 Task: Add Brown Cow Strawberry Cream Top Yogurt to the cart.
Action: Mouse moved to (18, 106)
Screenshot: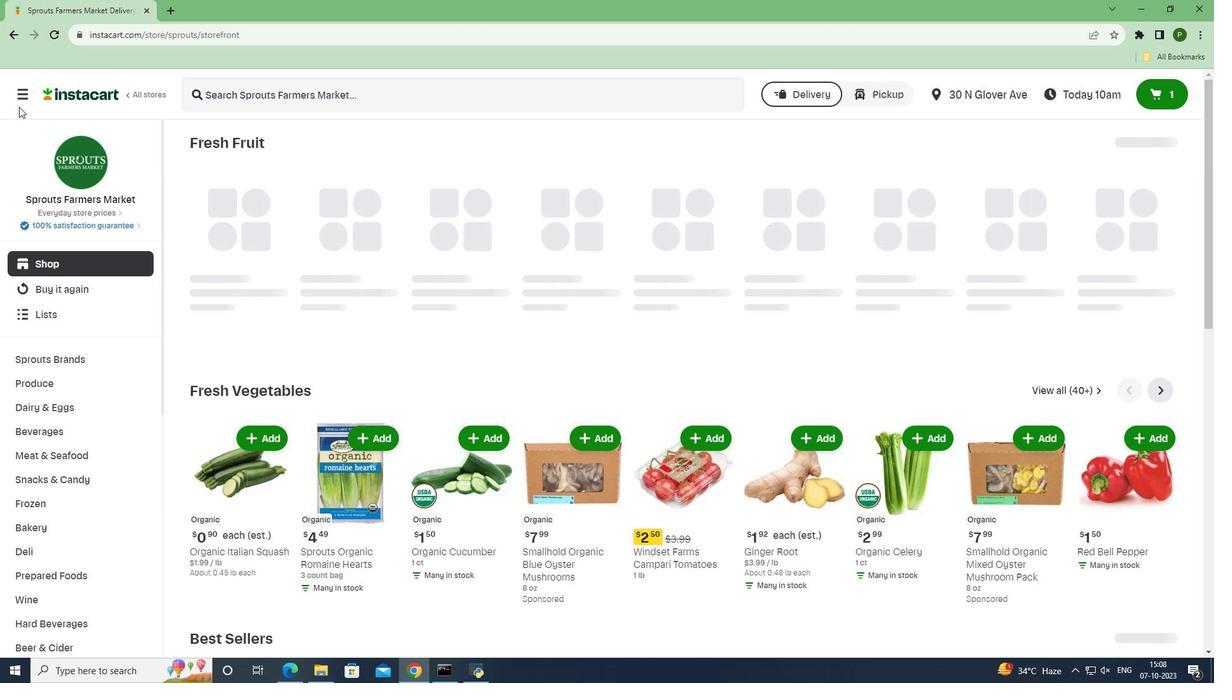 
Action: Mouse pressed left at (18, 106)
Screenshot: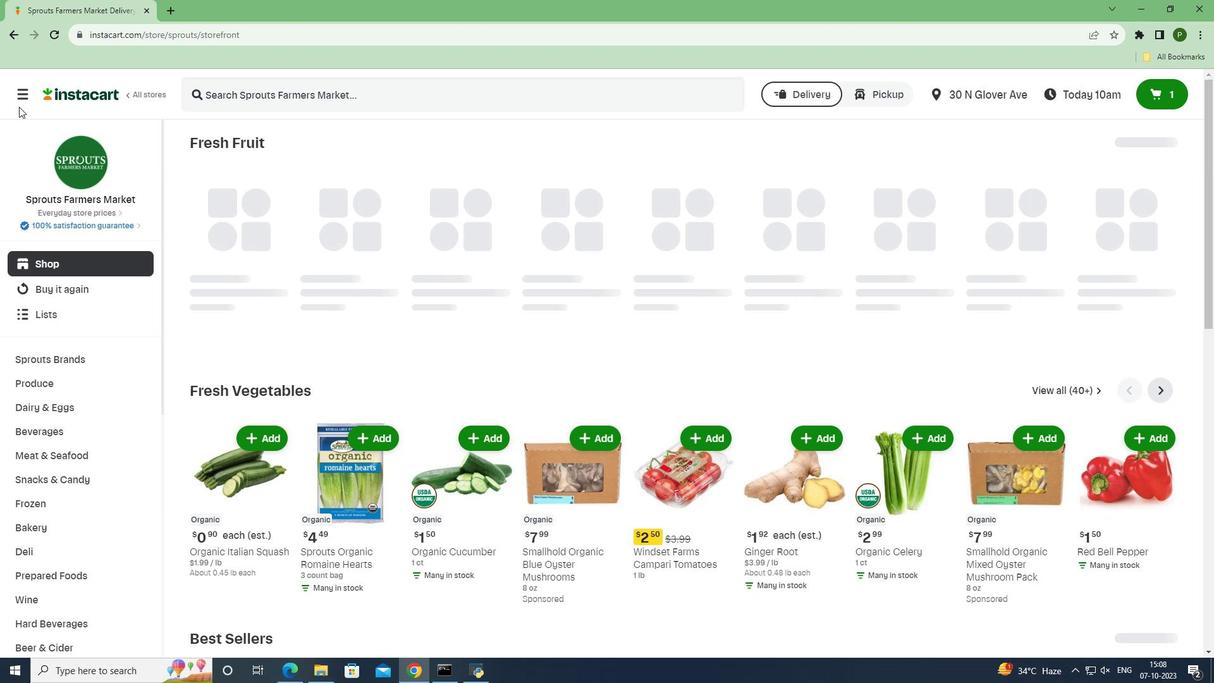 
Action: Mouse moved to (18, 104)
Screenshot: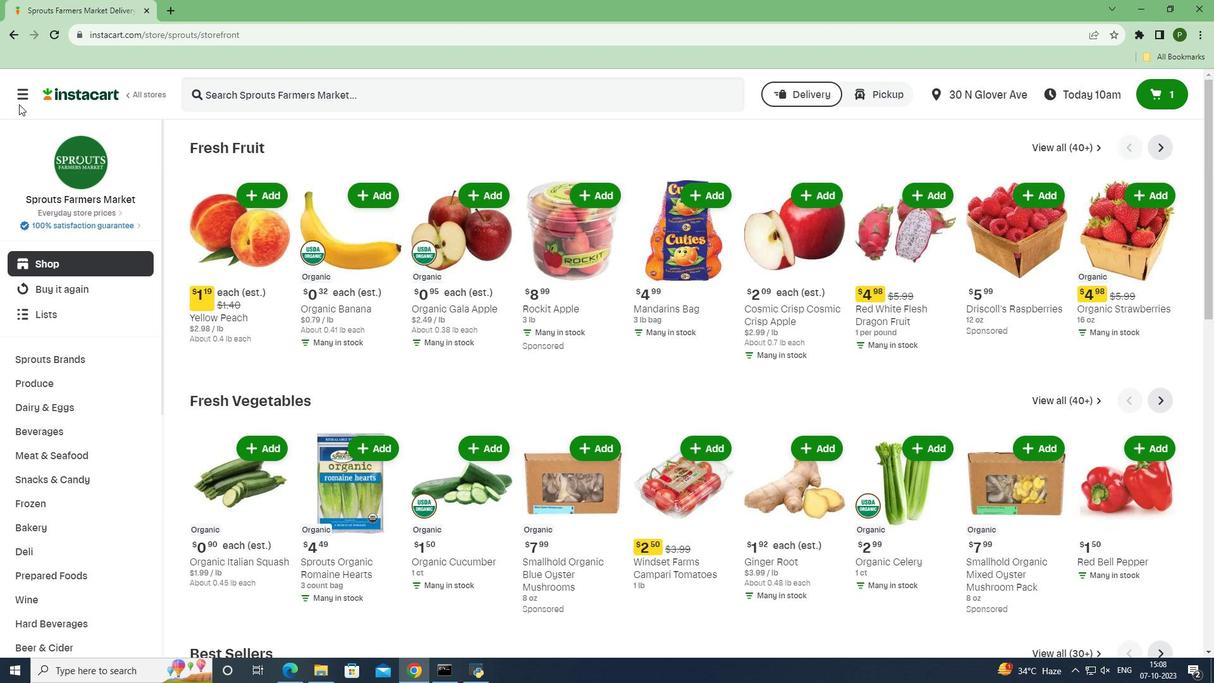 
Action: Mouse pressed left at (18, 104)
Screenshot: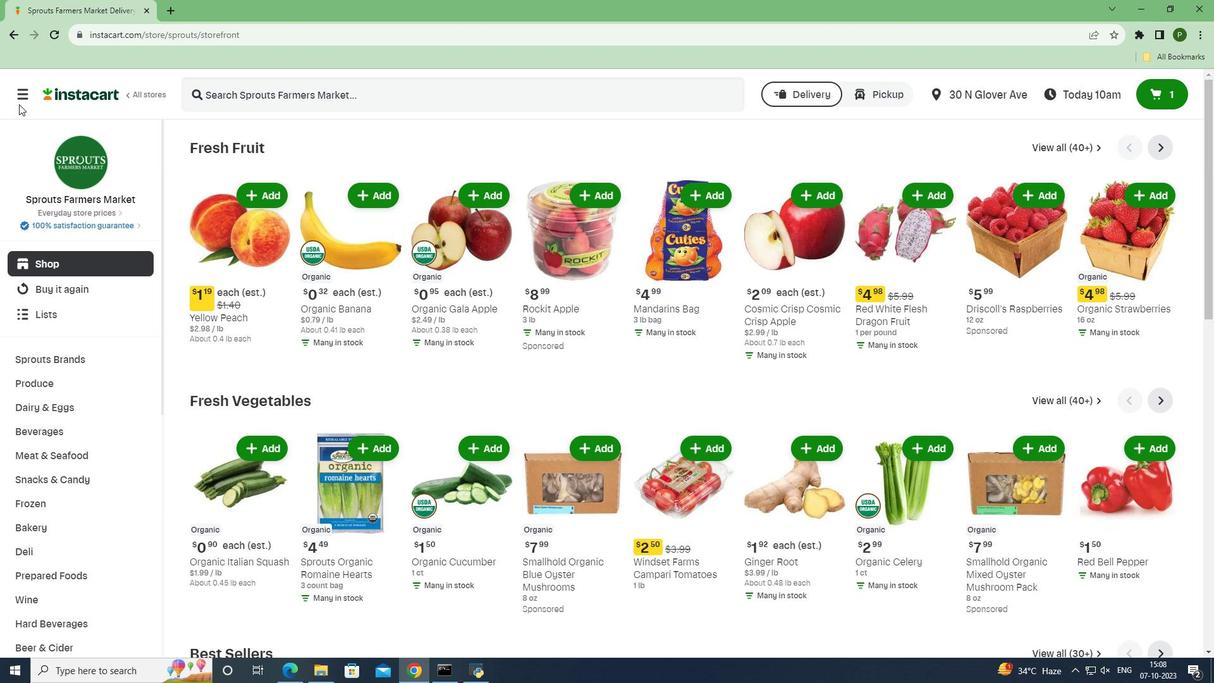 
Action: Mouse moved to (18, 101)
Screenshot: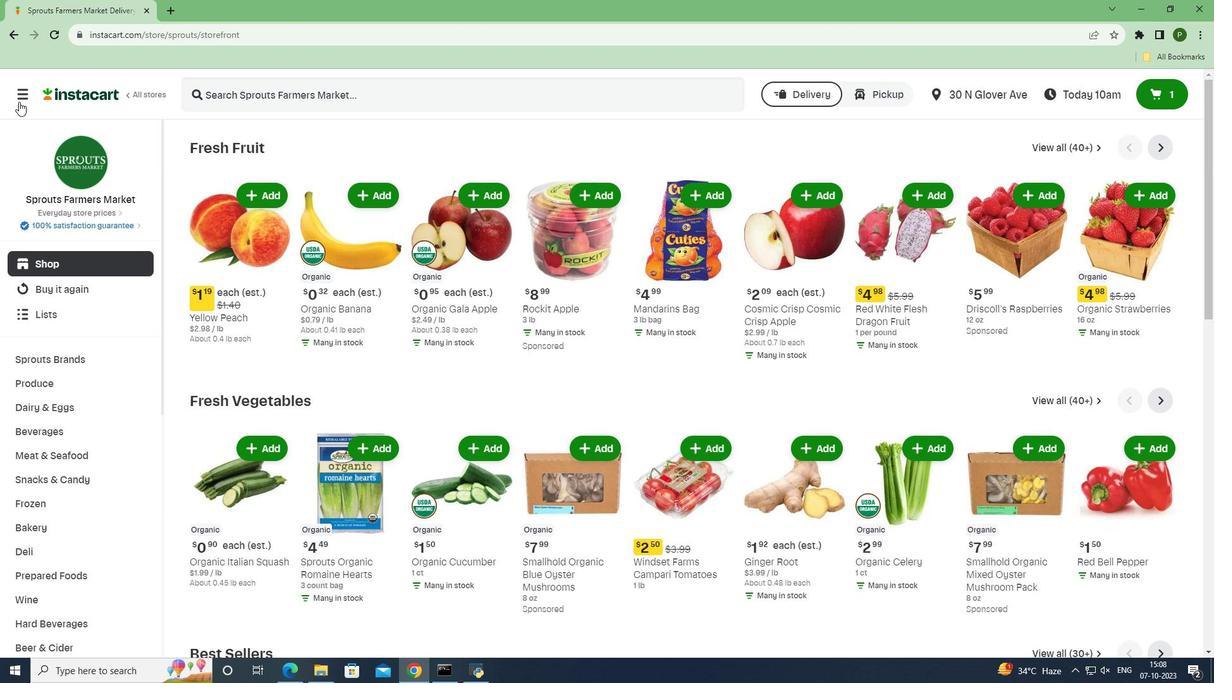 
Action: Mouse pressed left at (18, 101)
Screenshot: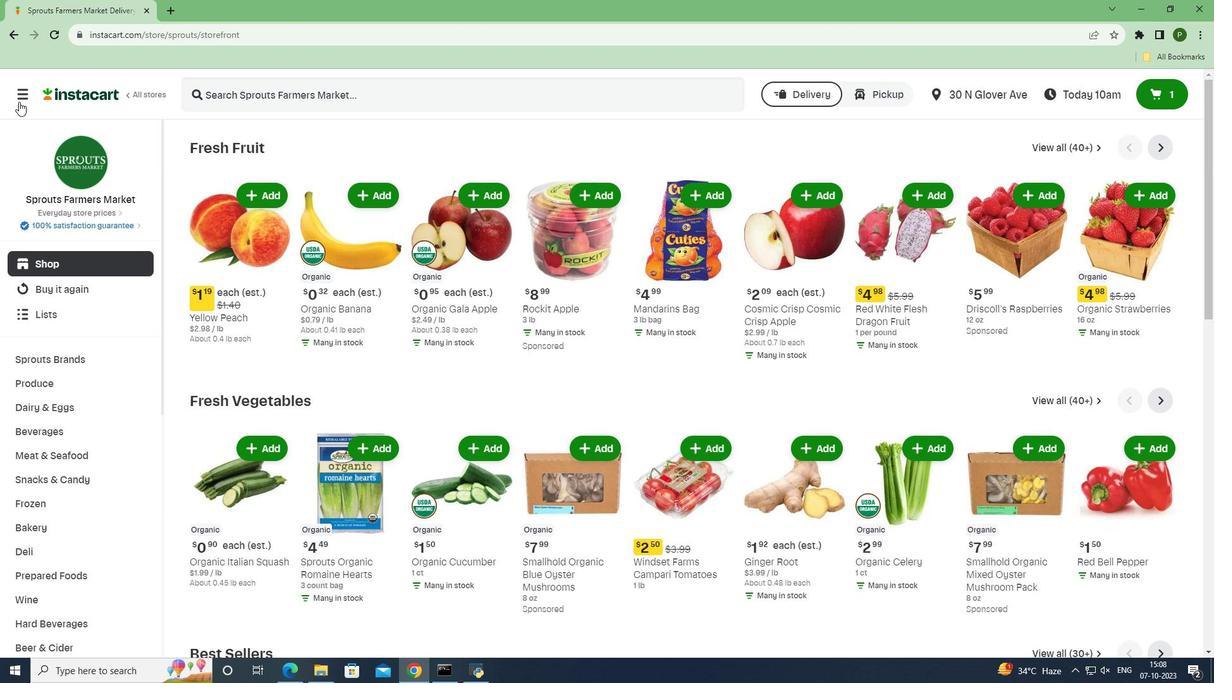 
Action: Mouse moved to (58, 327)
Screenshot: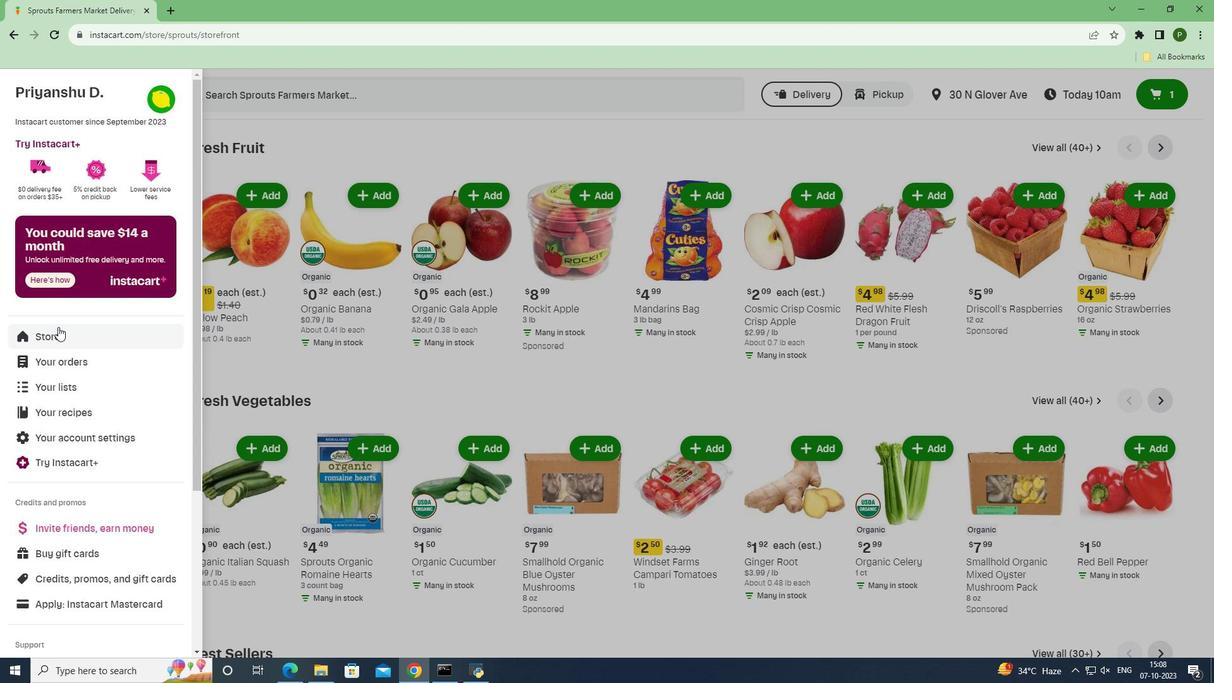 
Action: Mouse pressed left at (58, 327)
Screenshot: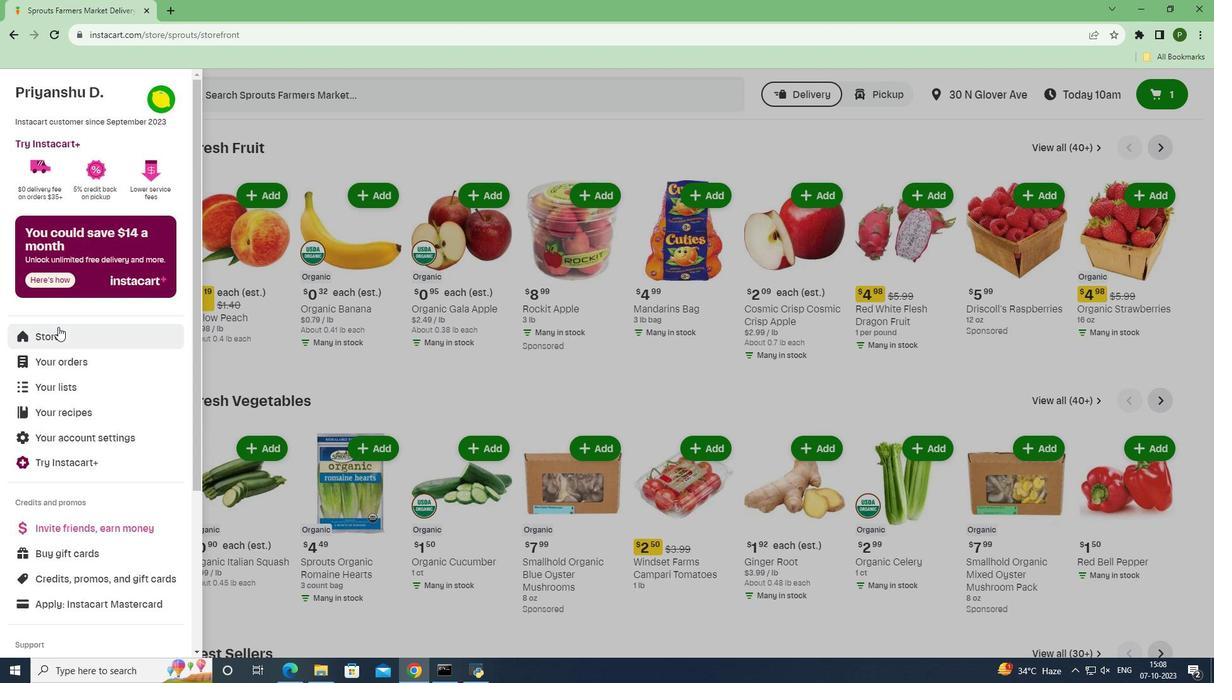 
Action: Mouse moved to (285, 141)
Screenshot: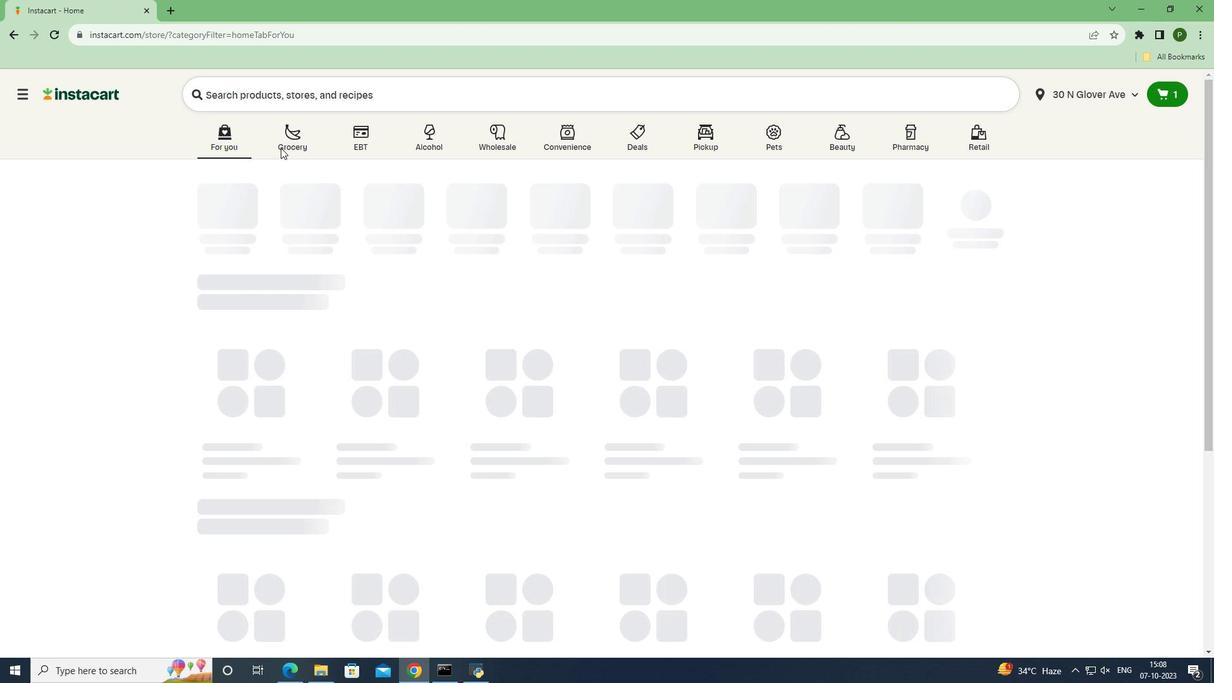 
Action: Mouse pressed left at (285, 141)
Screenshot: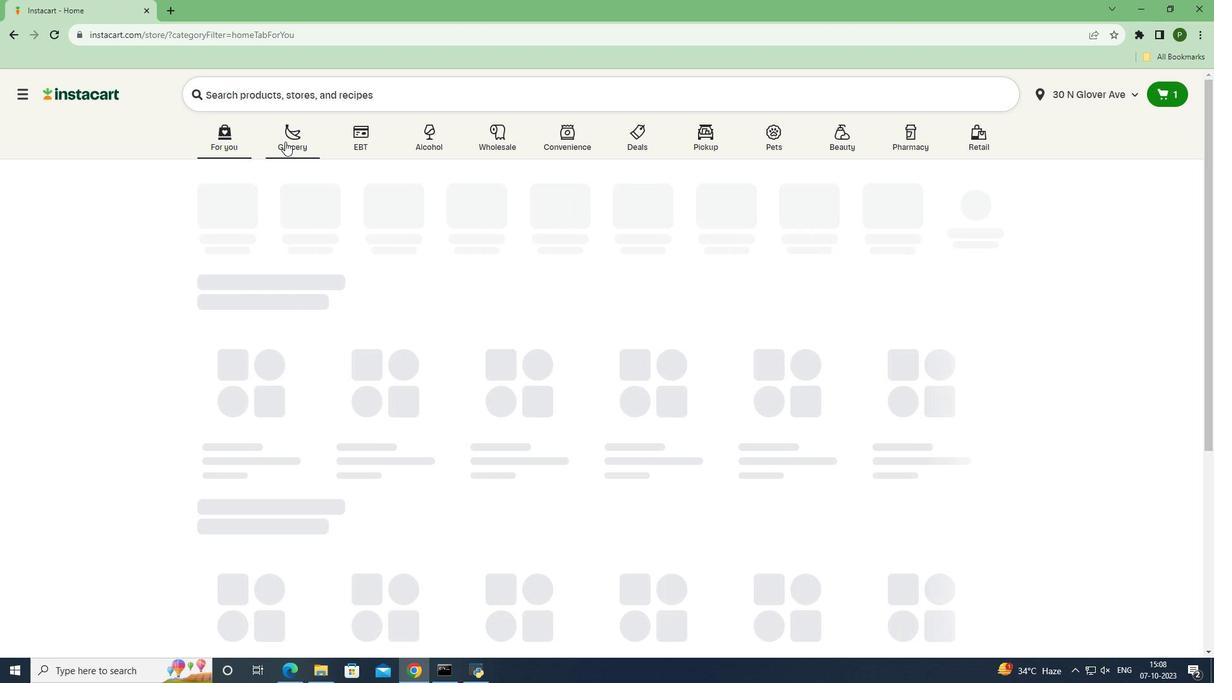 
Action: Mouse moved to (278, 214)
Screenshot: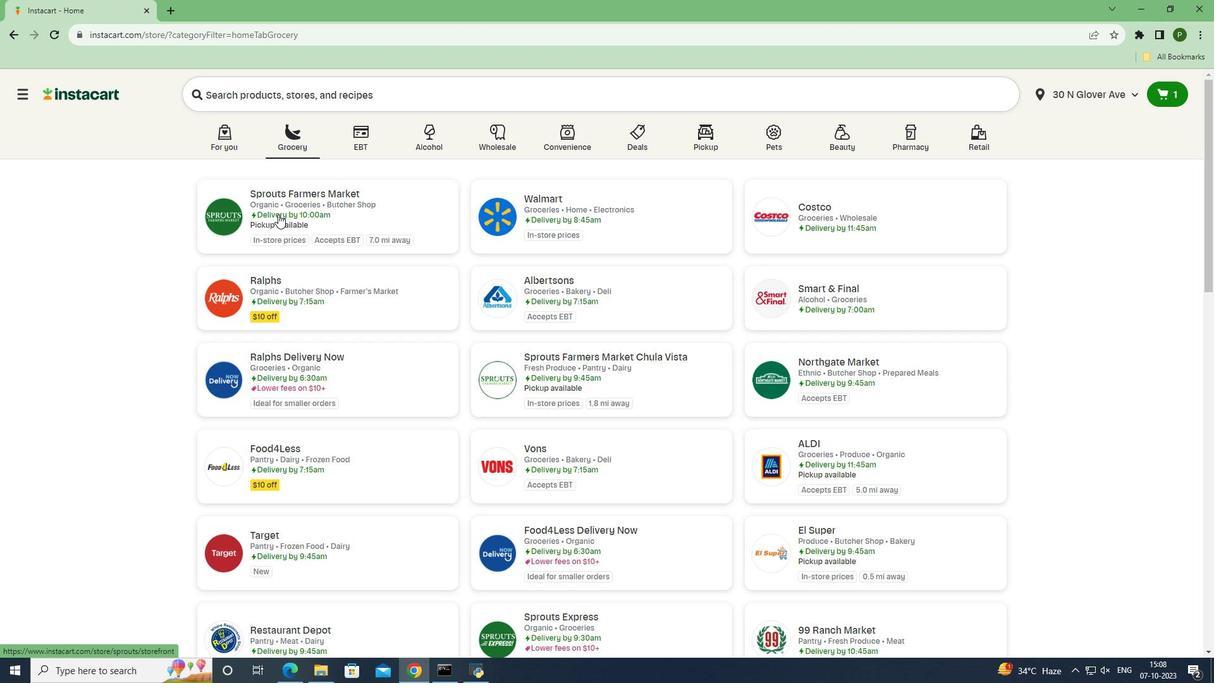 
Action: Mouse pressed left at (278, 214)
Screenshot: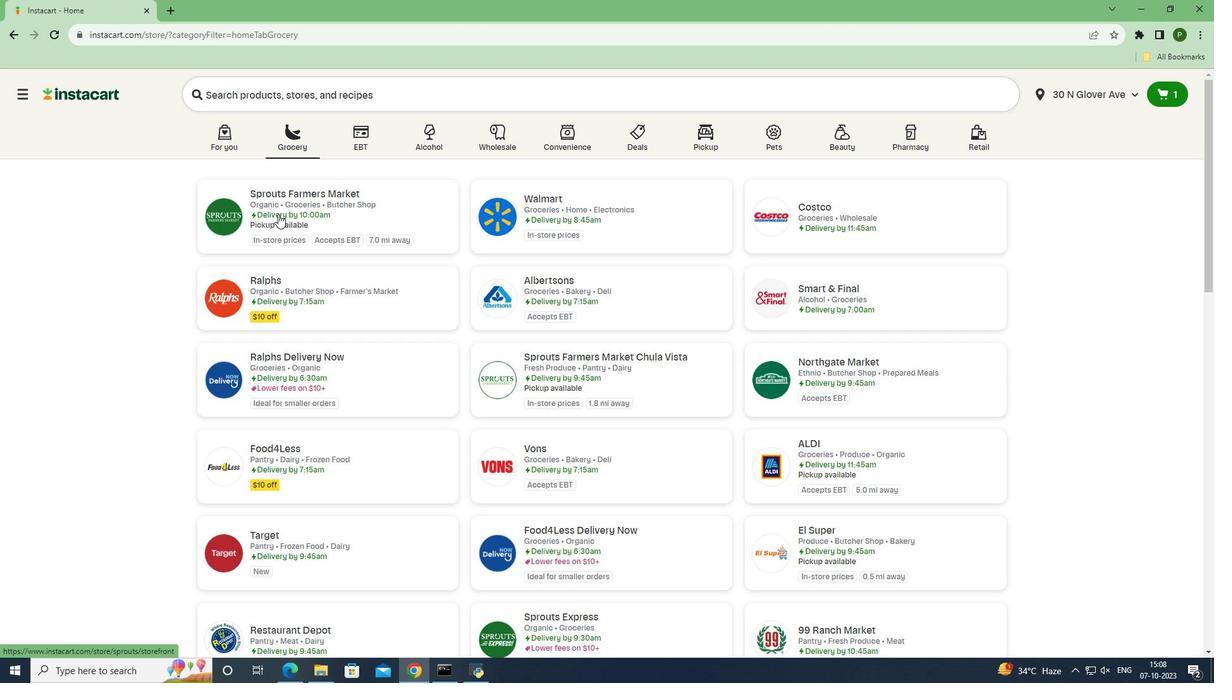 
Action: Mouse moved to (84, 404)
Screenshot: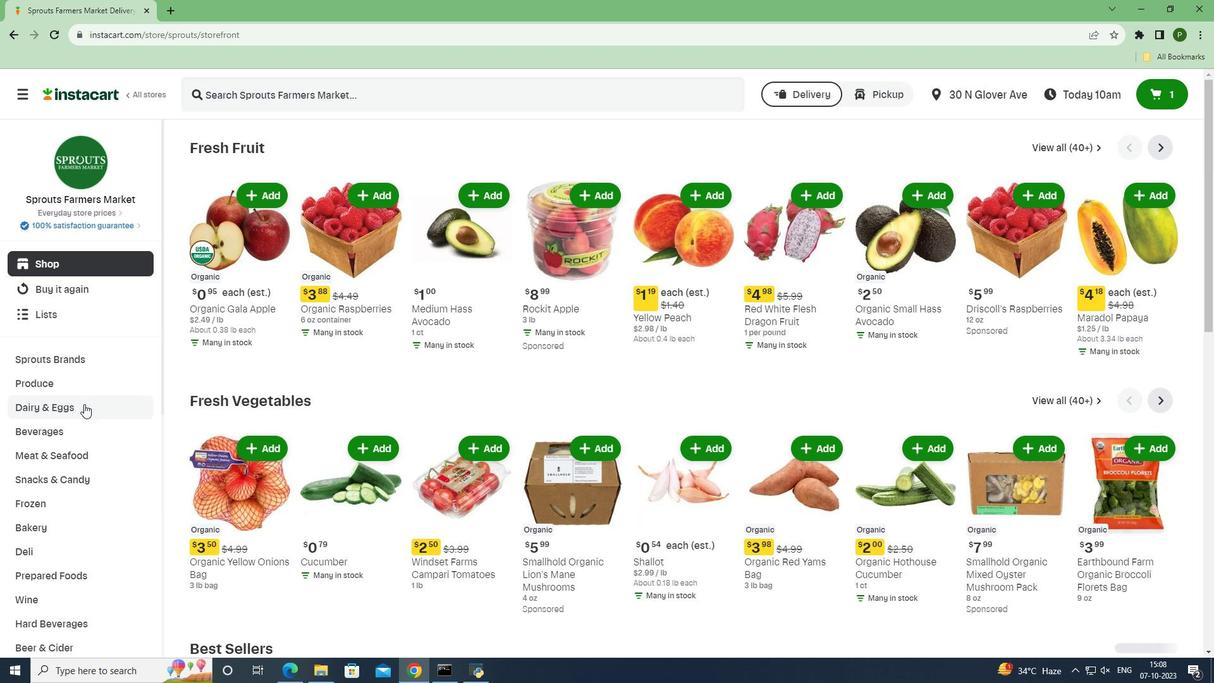 
Action: Mouse pressed left at (84, 404)
Screenshot: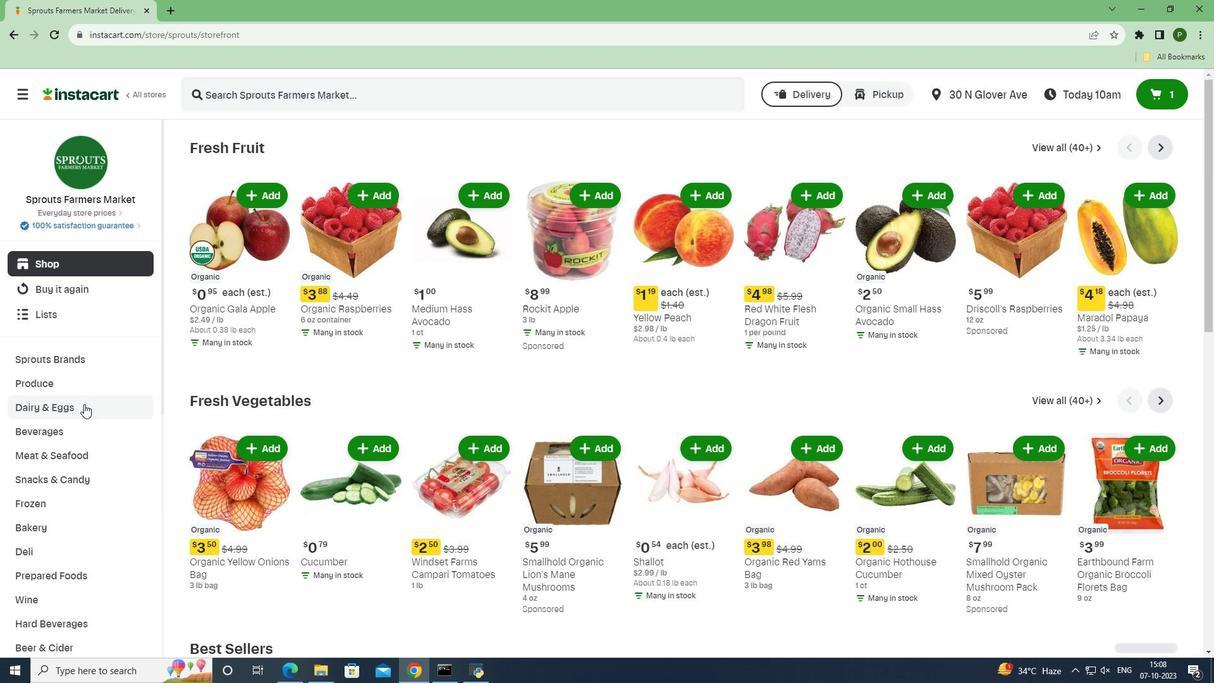 
Action: Mouse moved to (54, 497)
Screenshot: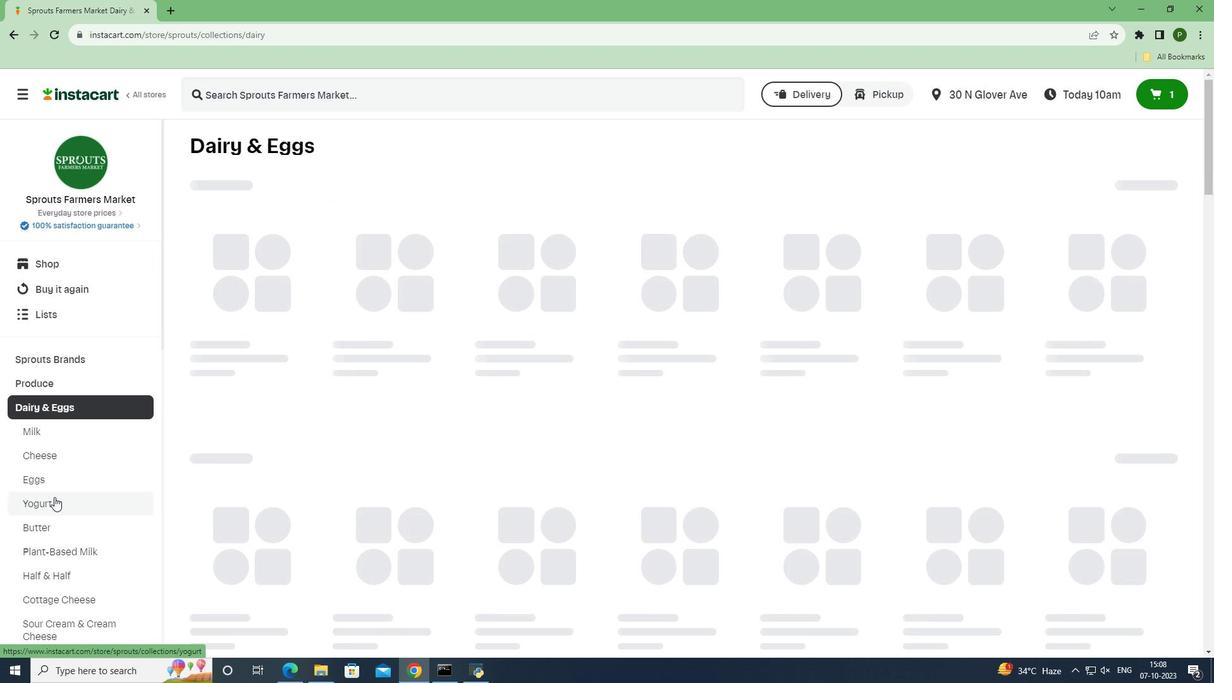 
Action: Mouse pressed left at (54, 497)
Screenshot: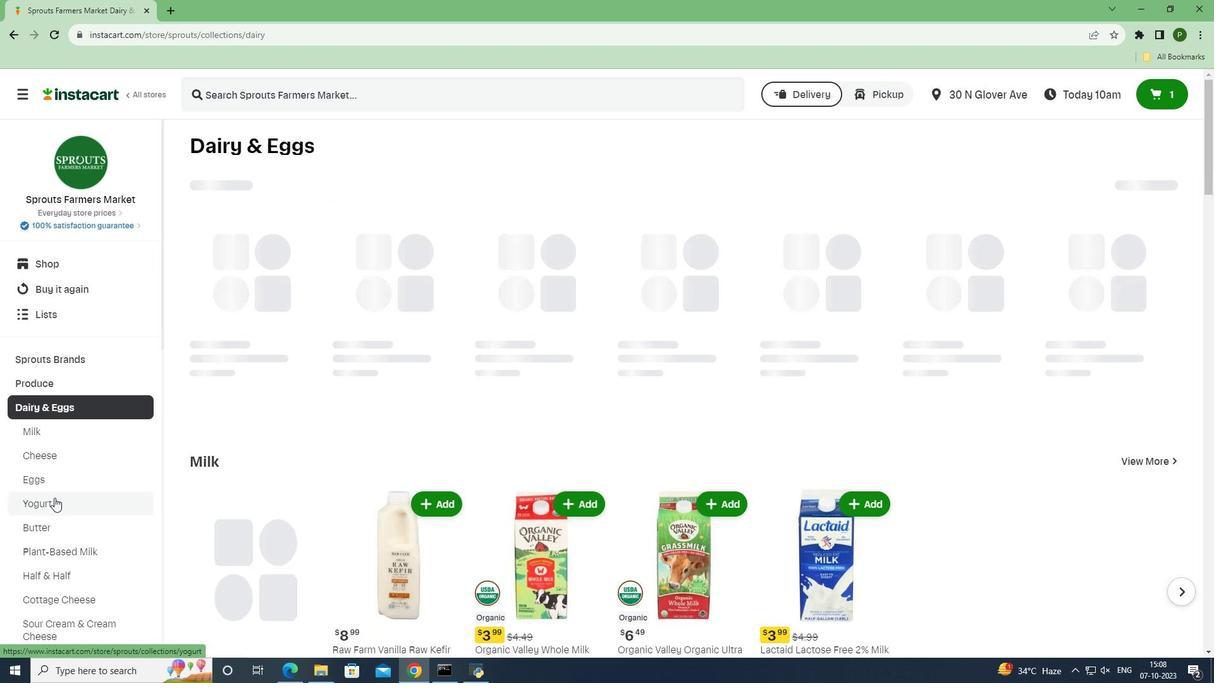 
Action: Mouse moved to (259, 96)
Screenshot: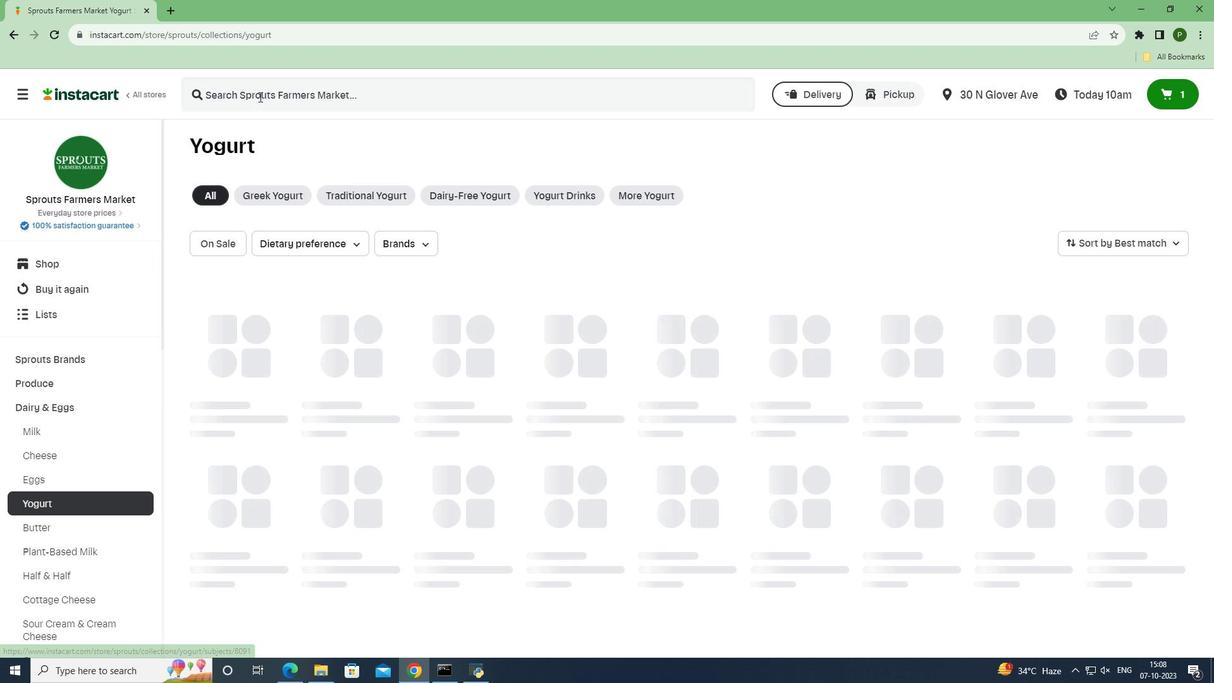 
Action: Mouse pressed left at (259, 96)
Screenshot: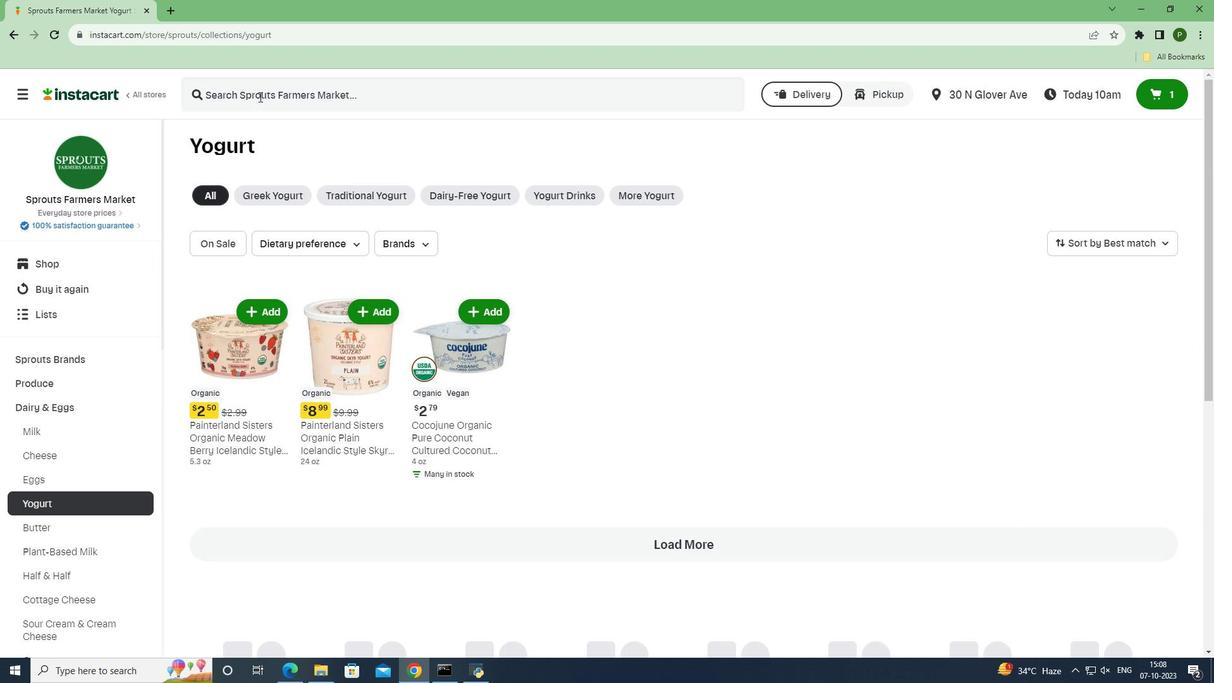 
Action: Key pressed <Key.caps_lock>B<Key.caps_lock>rown<Key.space><Key.caps_lock>C<Key.caps_lock>ow<Key.space><Key.caps_lock>S<Key.caps_lock>trawberry<Key.space><Key.caps_lock>T<Key.caps_lock>op<Key.space><Key.caps_lock>Y<Key.caps_lock>ogurt<Key.space><Key.enter>
Screenshot: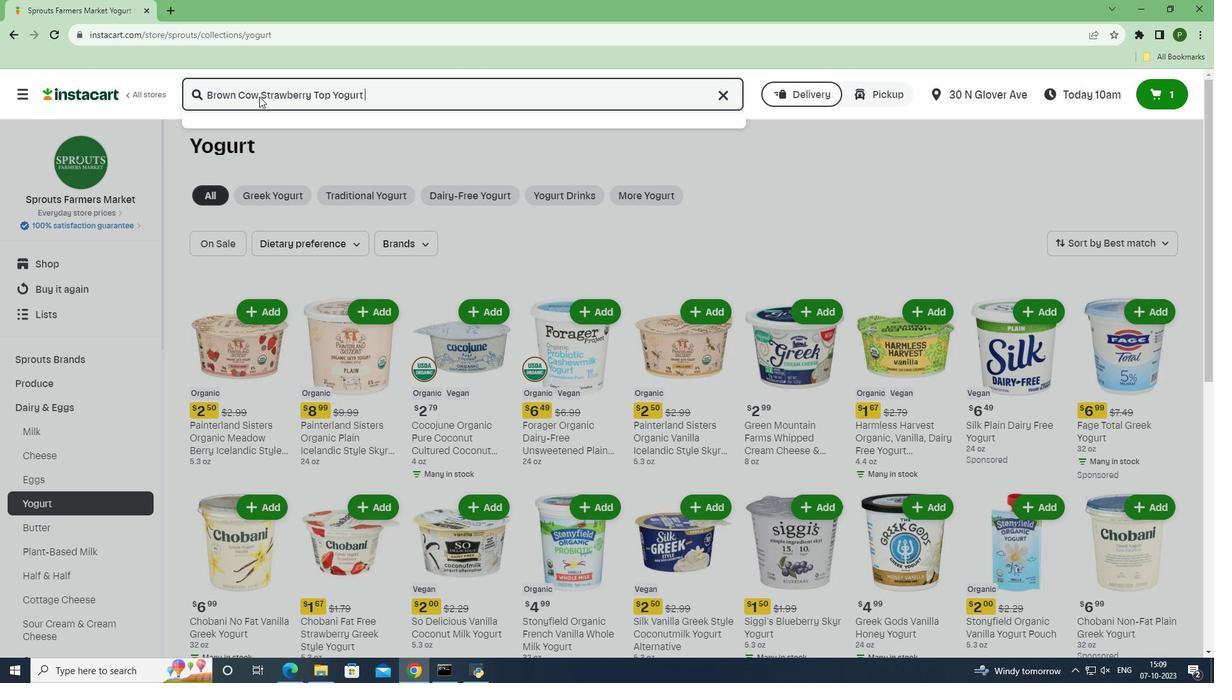 
Action: Mouse moved to (361, 240)
Screenshot: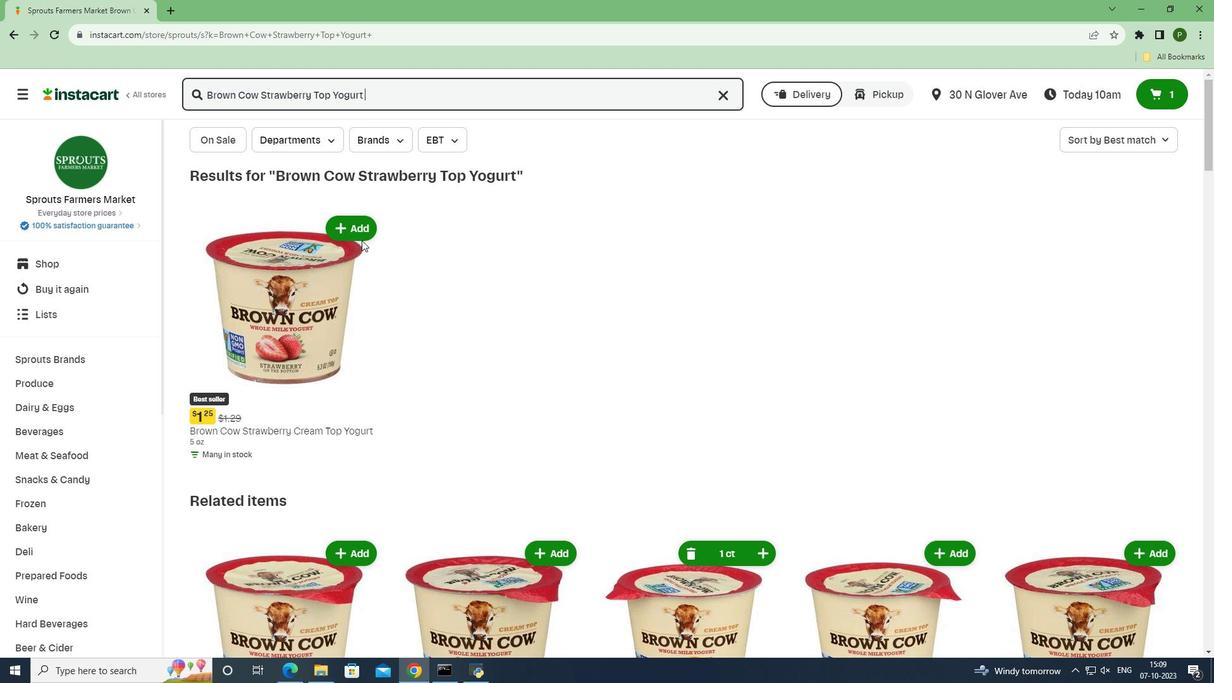 
Action: Mouse pressed left at (361, 240)
Screenshot: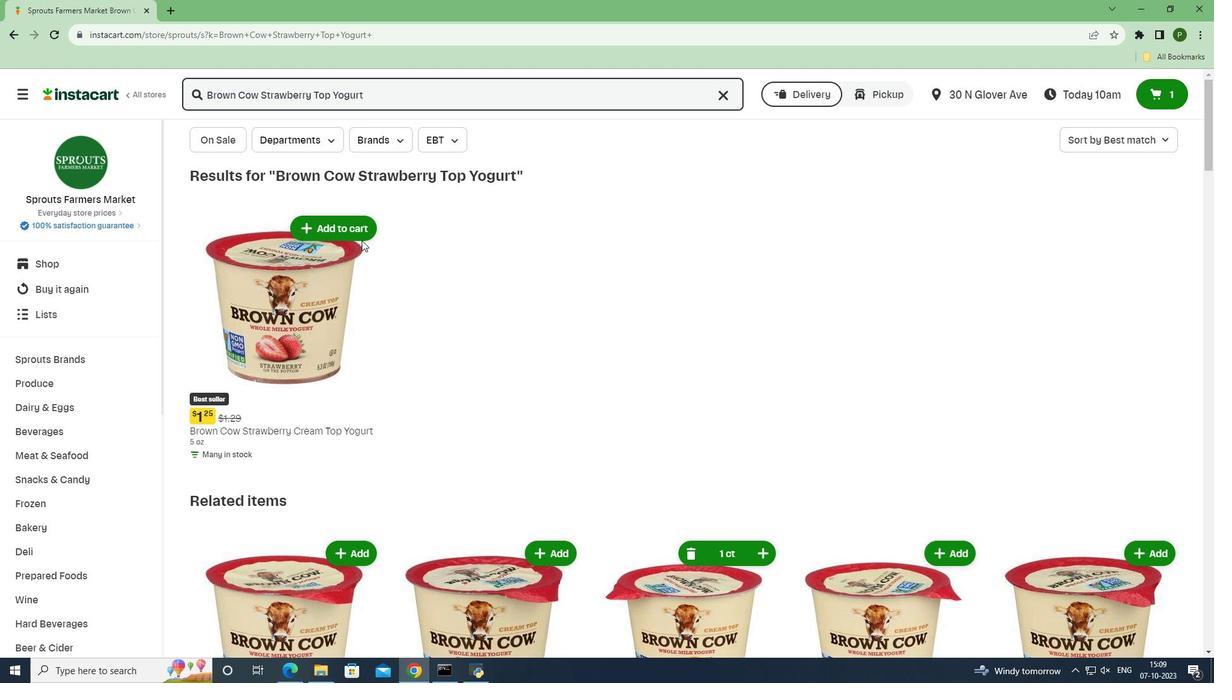 
Action: Mouse moved to (360, 237)
Screenshot: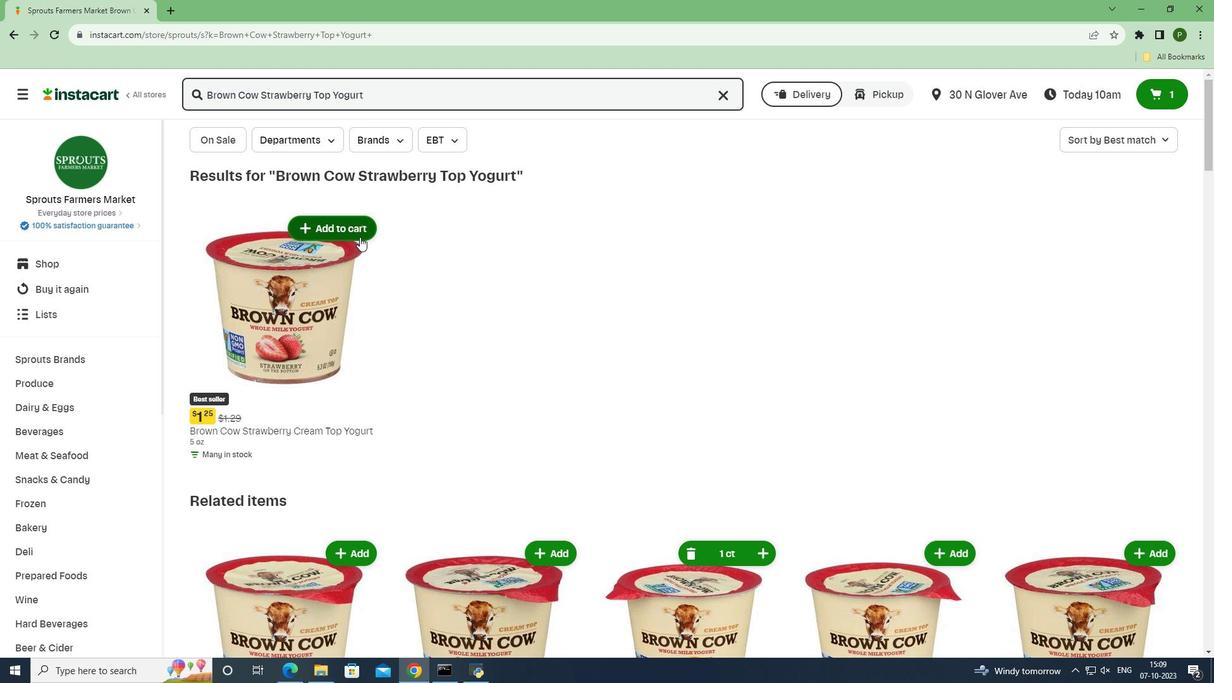 
Action: Mouse pressed left at (360, 237)
Screenshot: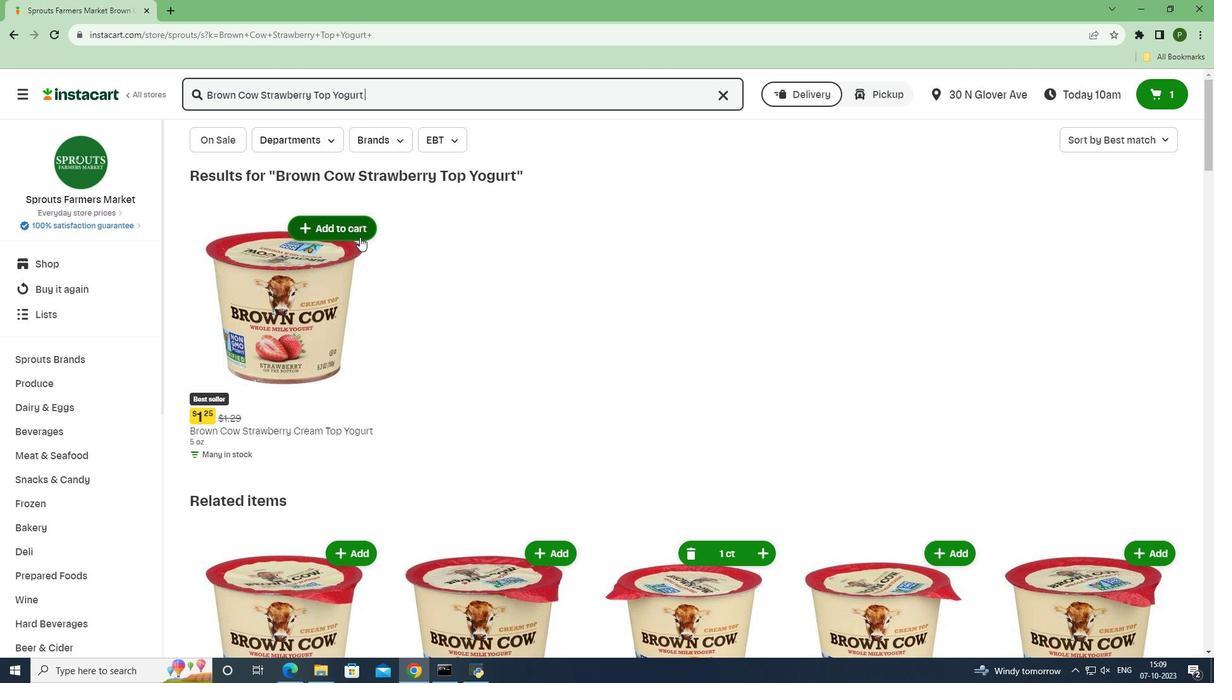 
Action: Mouse moved to (484, 319)
Screenshot: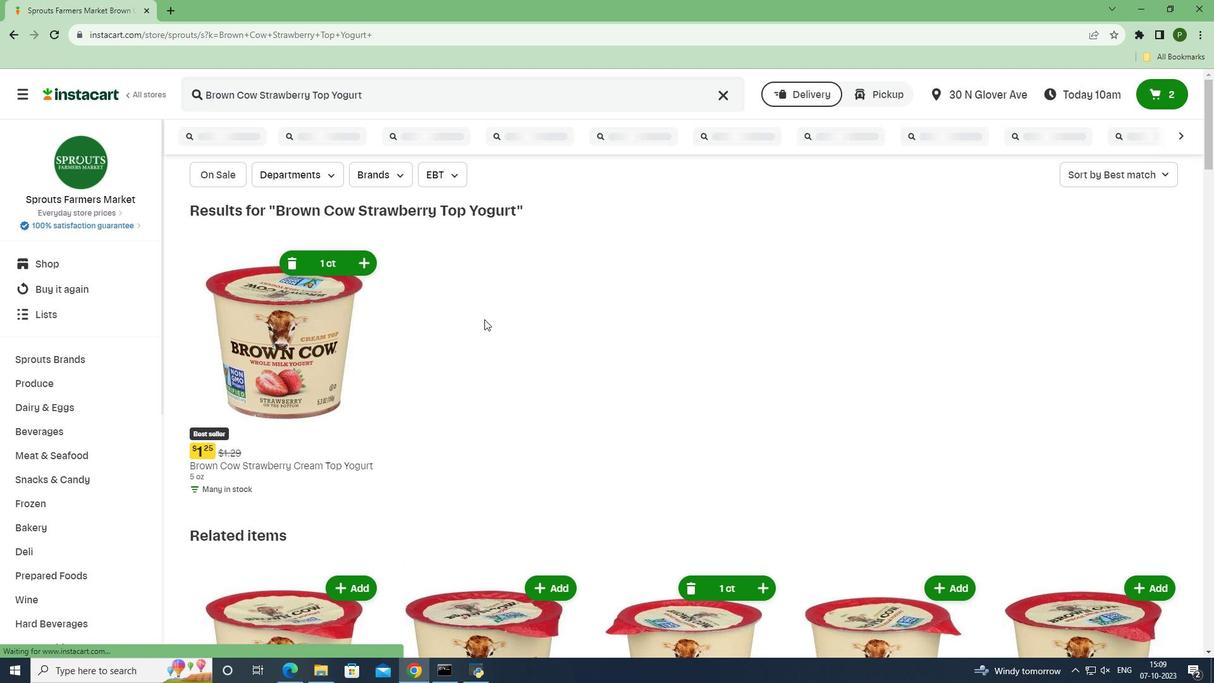 
